 Task: Create a rule when custom fields comments is set to a number lower than by me.
Action: Mouse moved to (1147, 96)
Screenshot: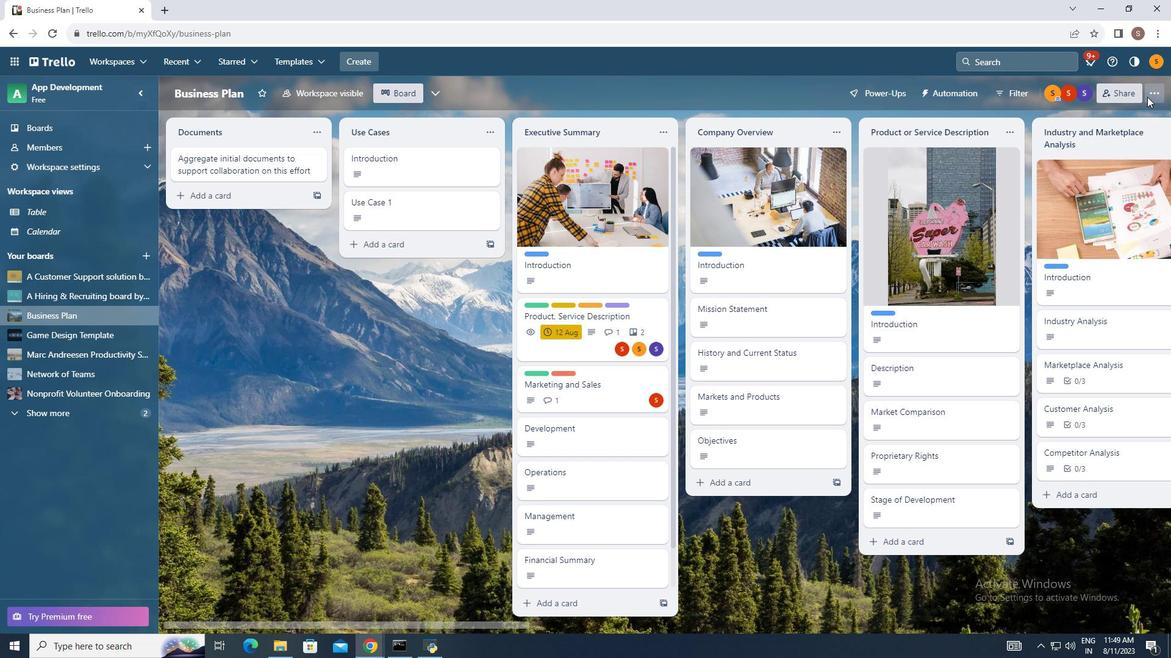 
Action: Mouse pressed left at (1147, 96)
Screenshot: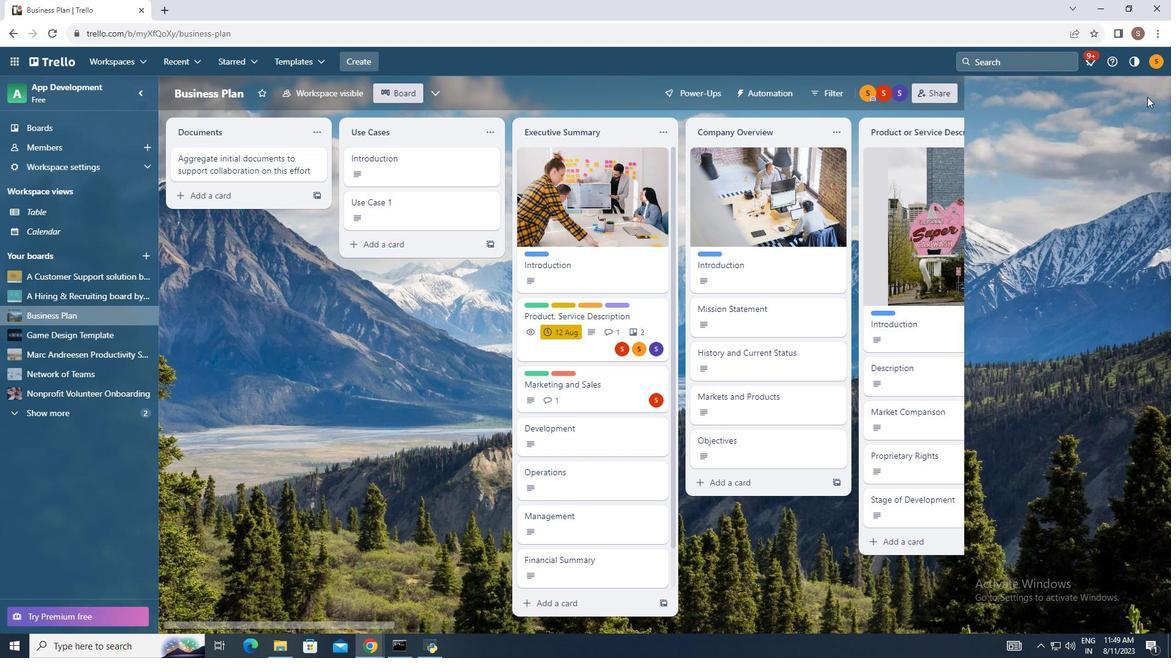 
Action: Mouse moved to (1033, 257)
Screenshot: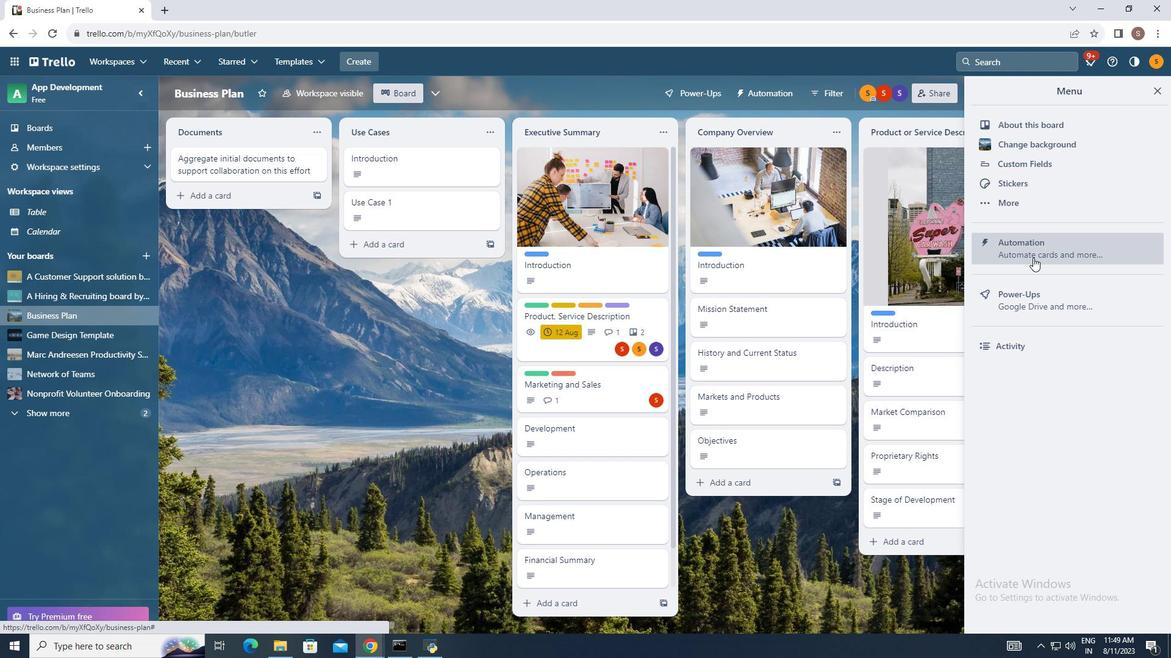 
Action: Mouse pressed left at (1033, 257)
Screenshot: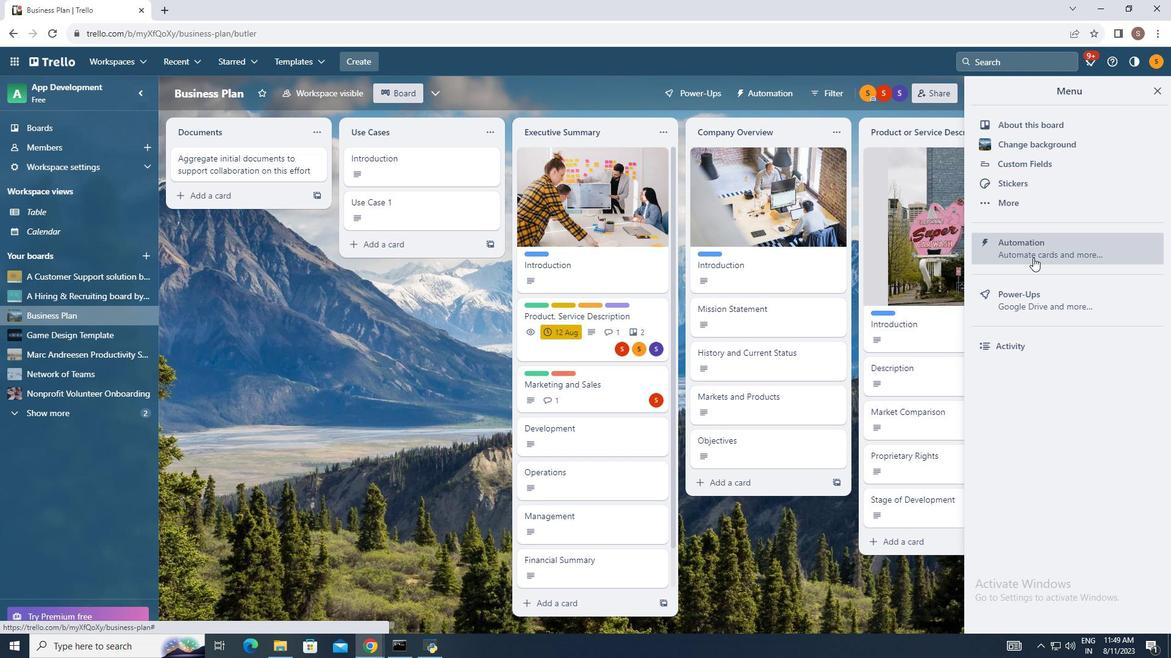 
Action: Mouse moved to (201, 204)
Screenshot: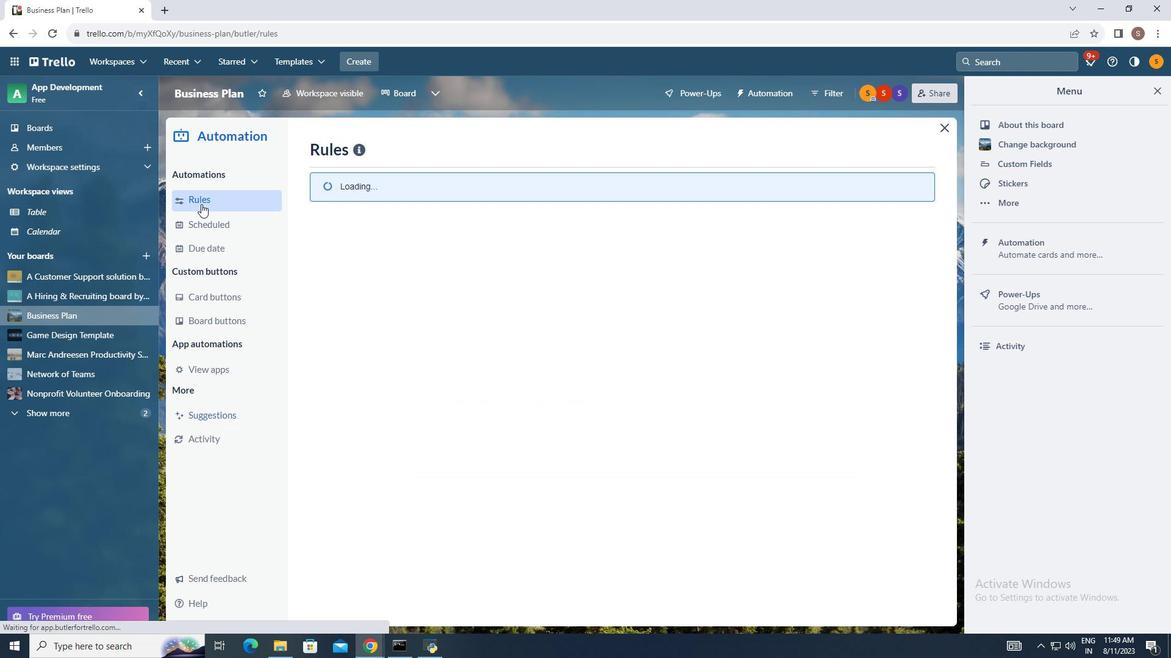 
Action: Mouse pressed left at (201, 204)
Screenshot: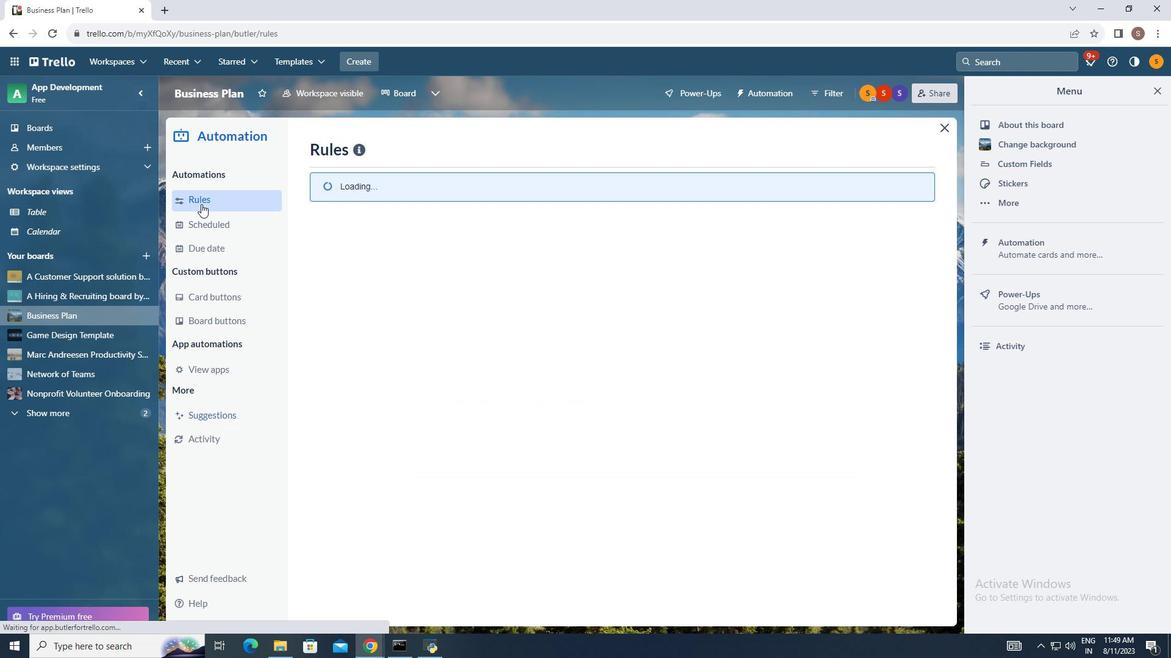 
Action: Mouse moved to (809, 150)
Screenshot: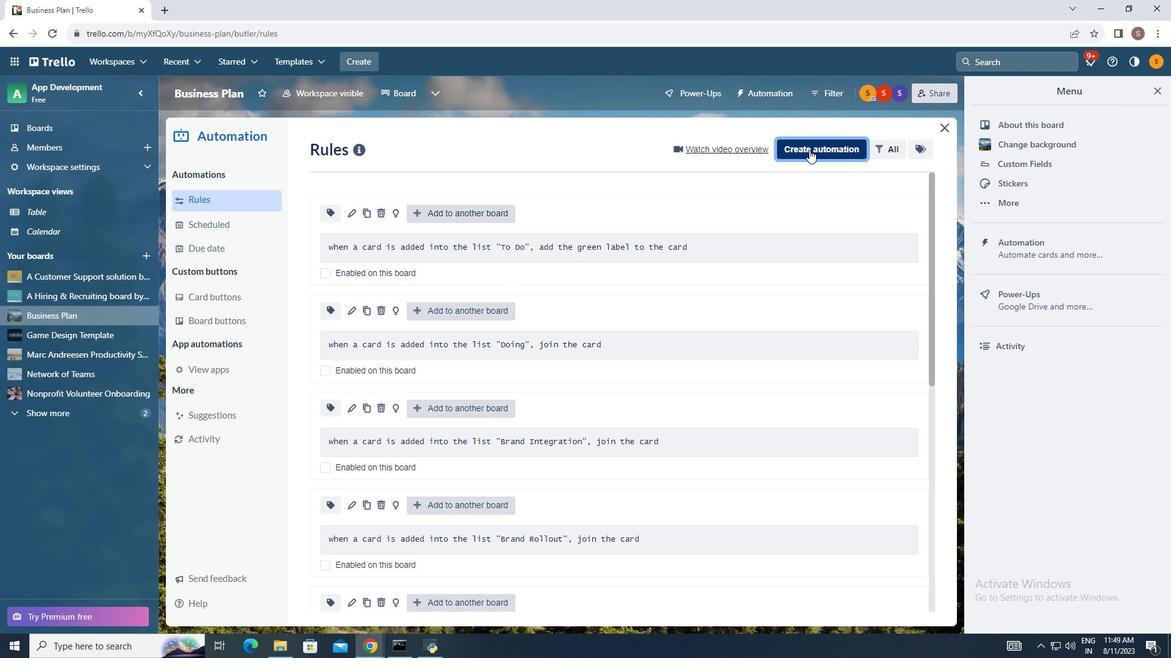 
Action: Mouse pressed left at (809, 150)
Screenshot: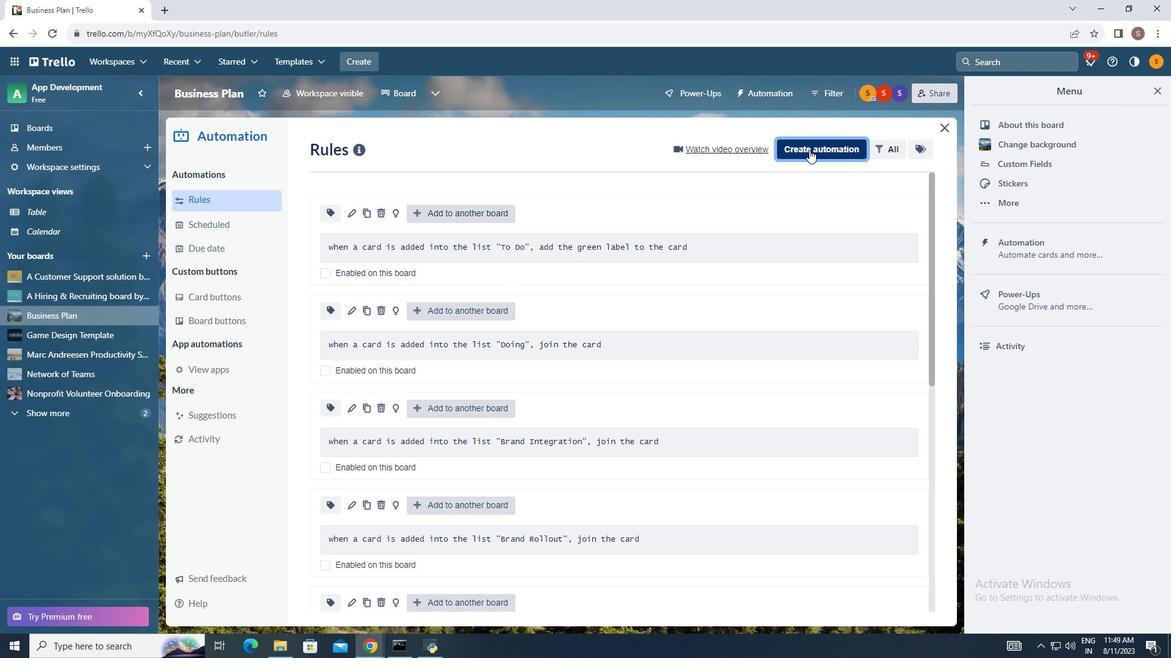 
Action: Mouse moved to (627, 264)
Screenshot: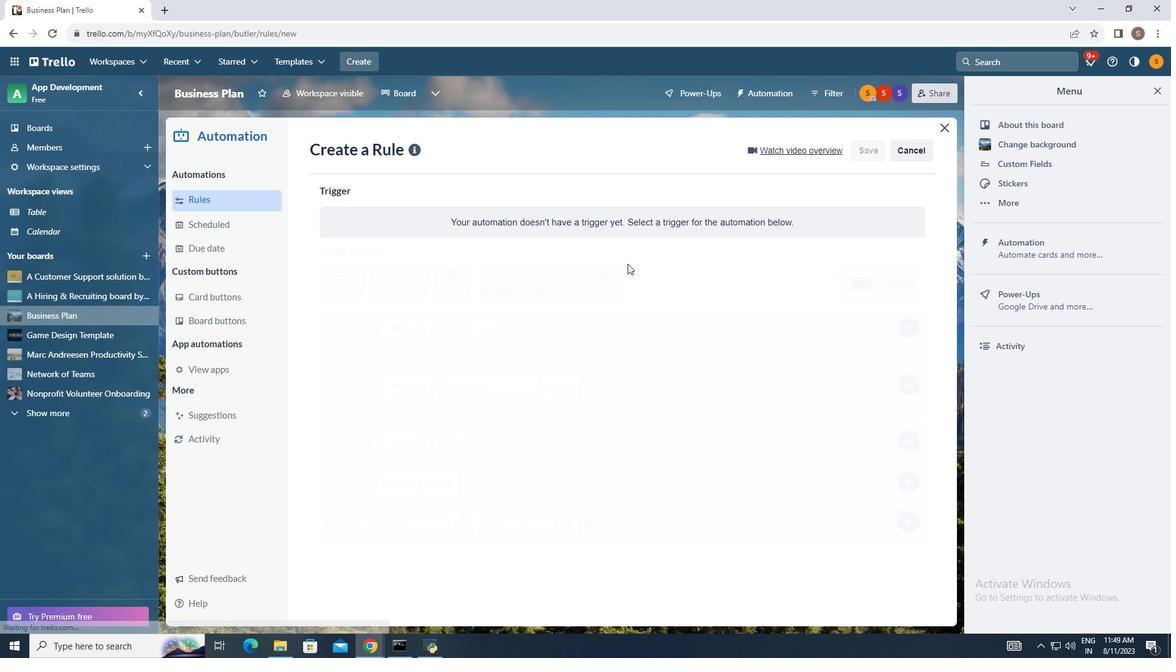 
Action: Mouse pressed left at (627, 264)
Screenshot: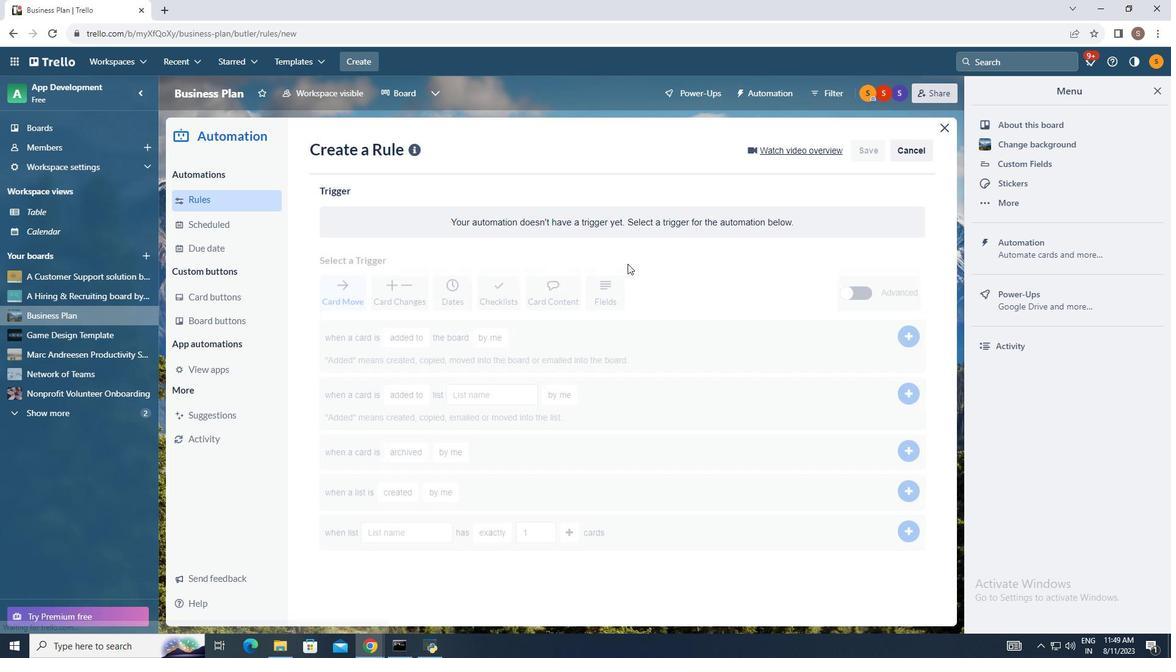 
Action: Mouse moved to (603, 306)
Screenshot: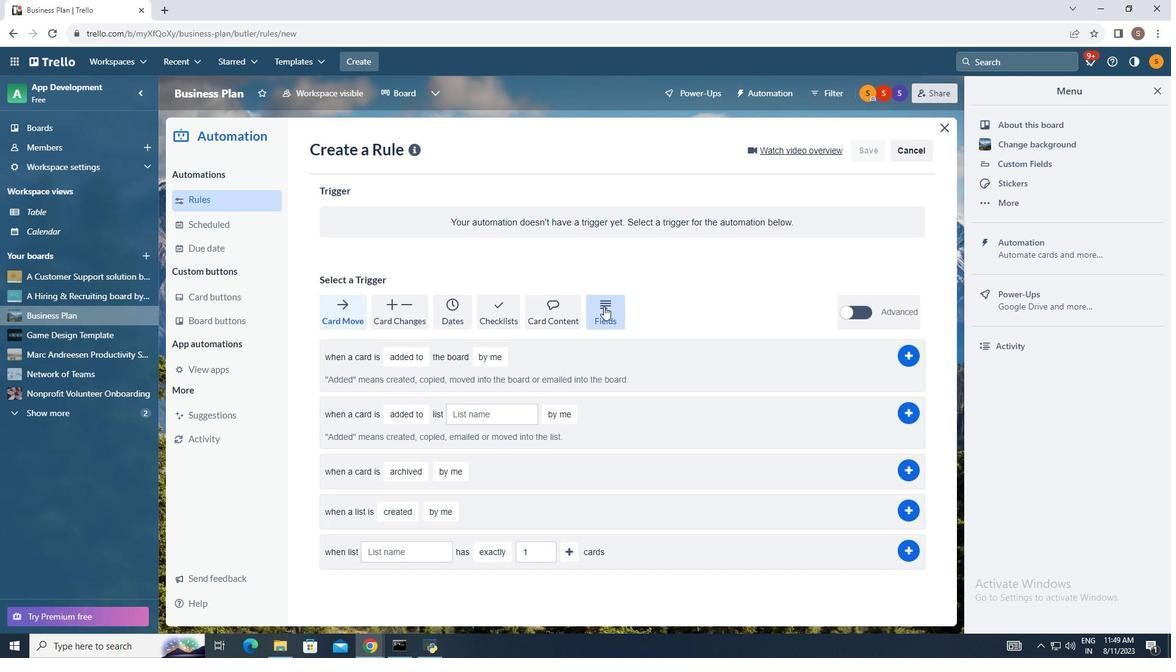 
Action: Mouse pressed left at (603, 306)
Screenshot: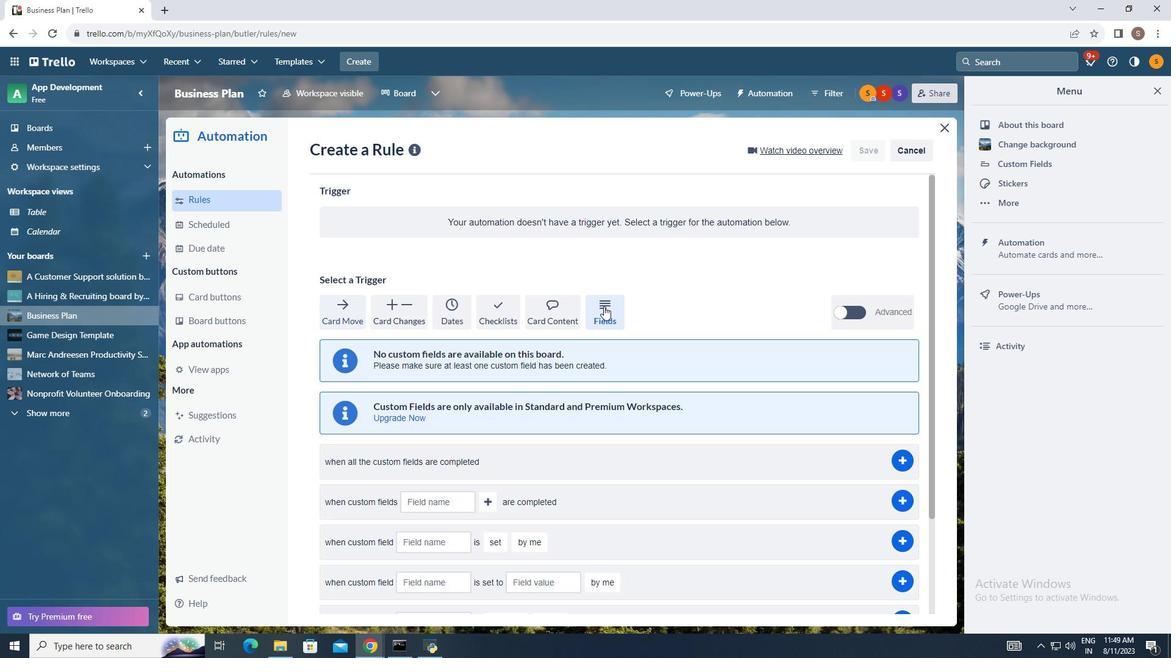 
Action: Mouse moved to (546, 434)
Screenshot: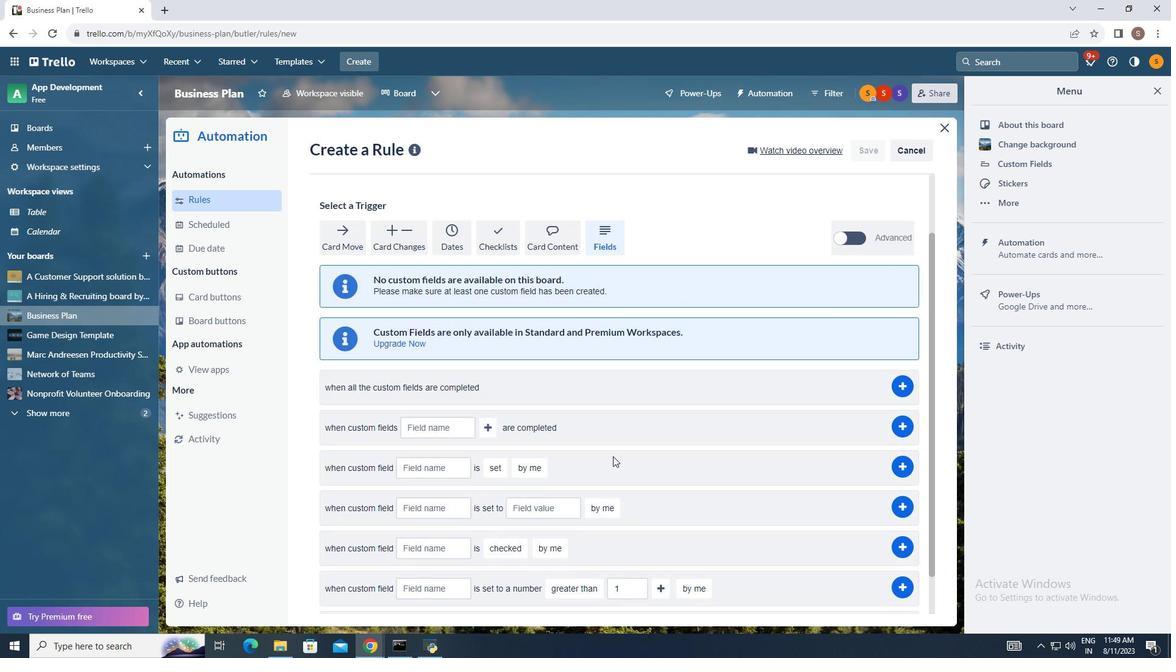 
Action: Mouse scrolled (546, 433) with delta (0, 0)
Screenshot: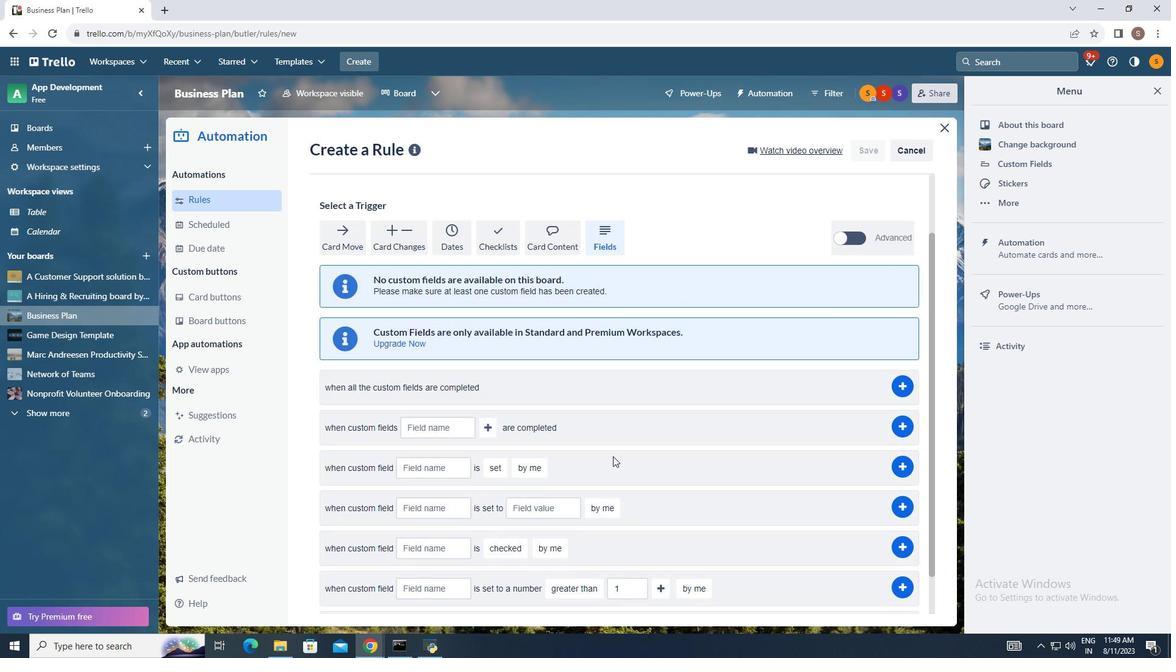 
Action: Mouse moved to (565, 451)
Screenshot: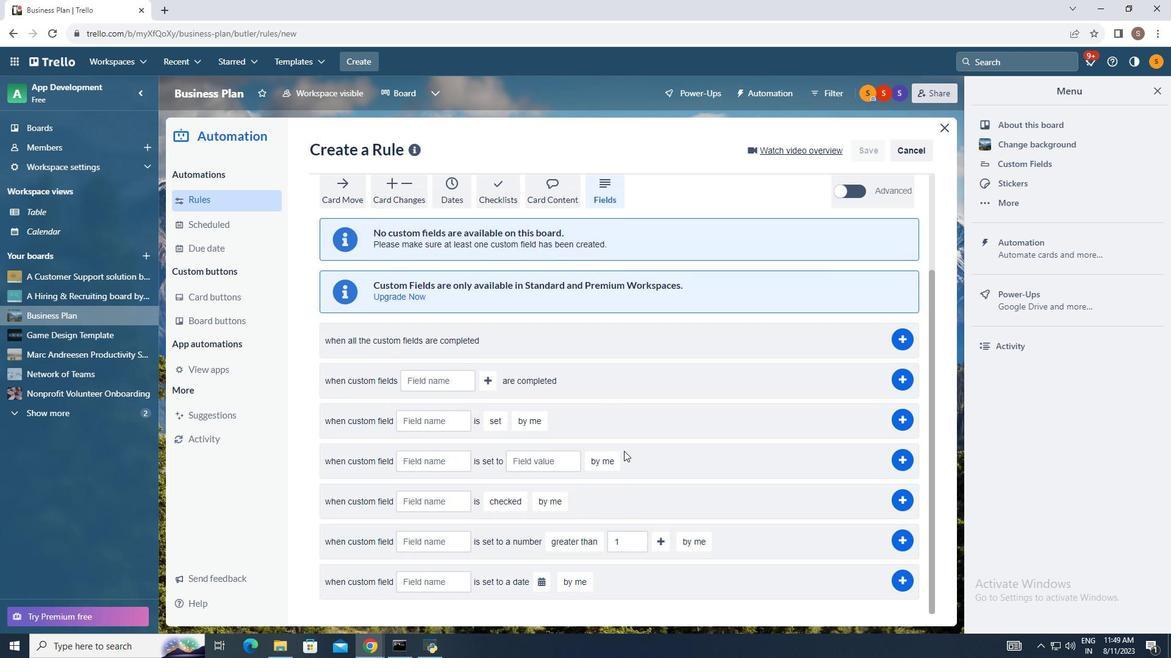 
Action: Mouse scrolled (565, 451) with delta (0, 0)
Screenshot: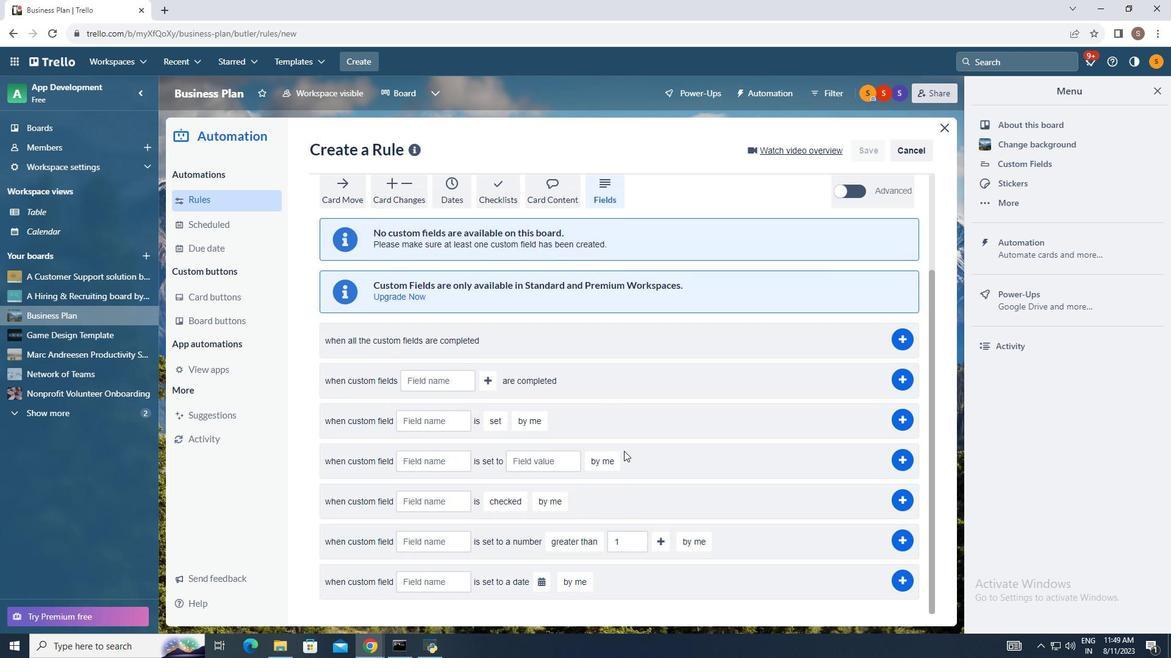 
Action: Mouse moved to (585, 456)
Screenshot: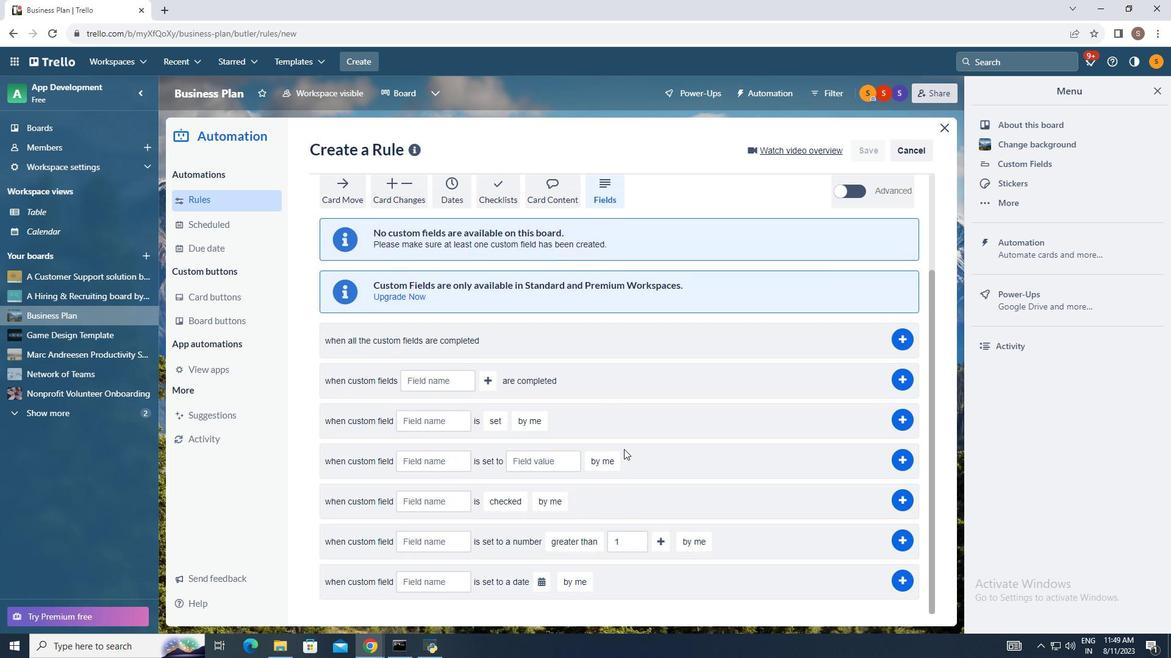 
Action: Mouse scrolled (585, 456) with delta (0, 0)
Screenshot: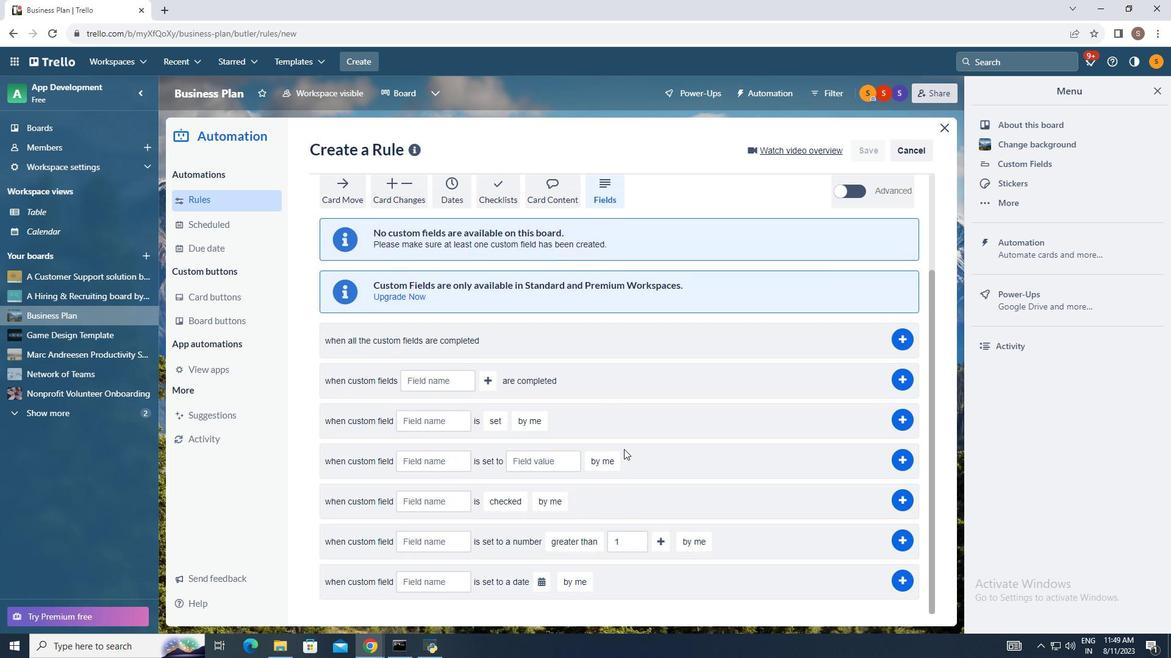 
Action: Mouse moved to (623, 453)
Screenshot: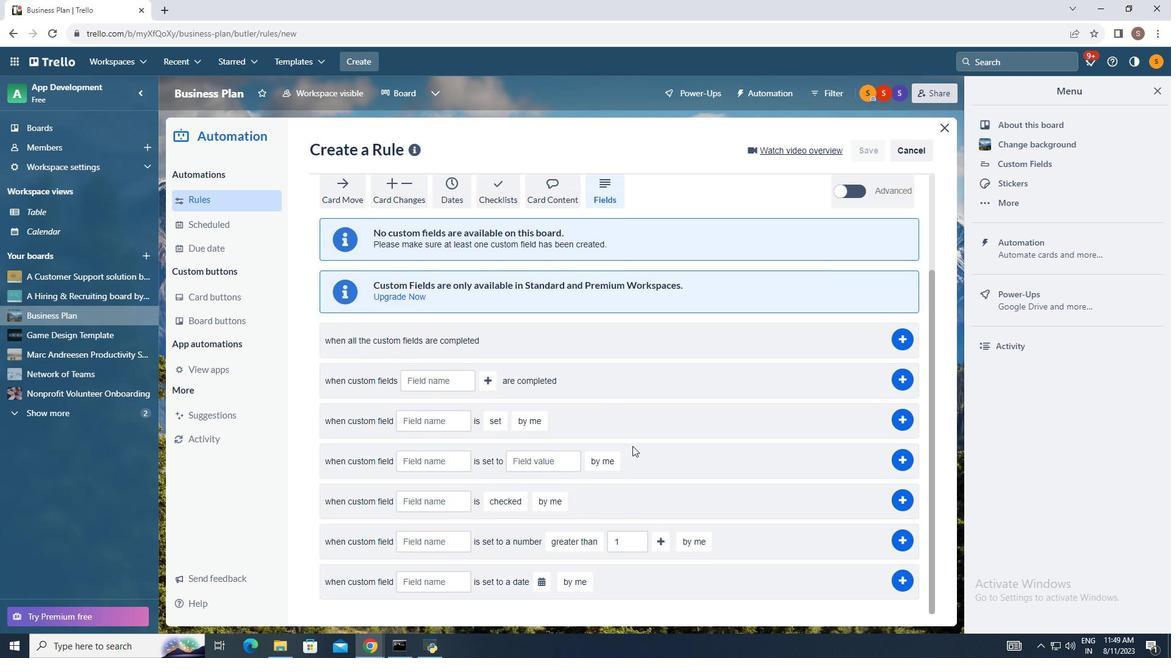 
Action: Mouse scrolled (623, 452) with delta (0, 0)
Screenshot: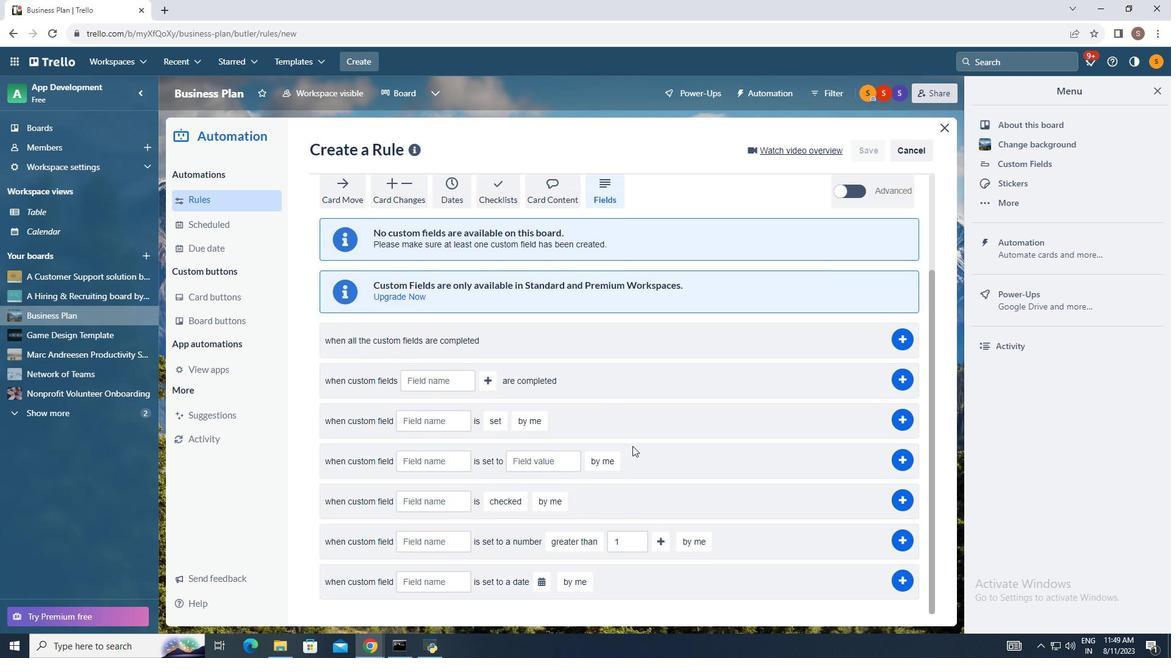 
Action: Mouse moved to (623, 450)
Screenshot: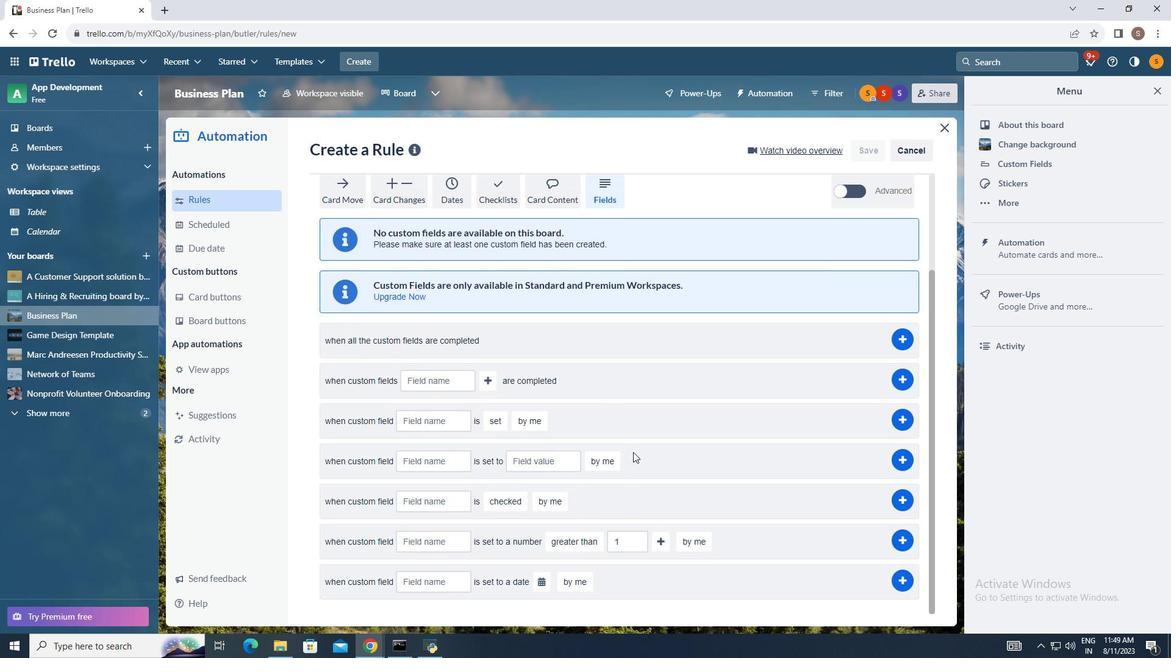 
Action: Mouse scrolled (623, 450) with delta (0, 0)
Screenshot: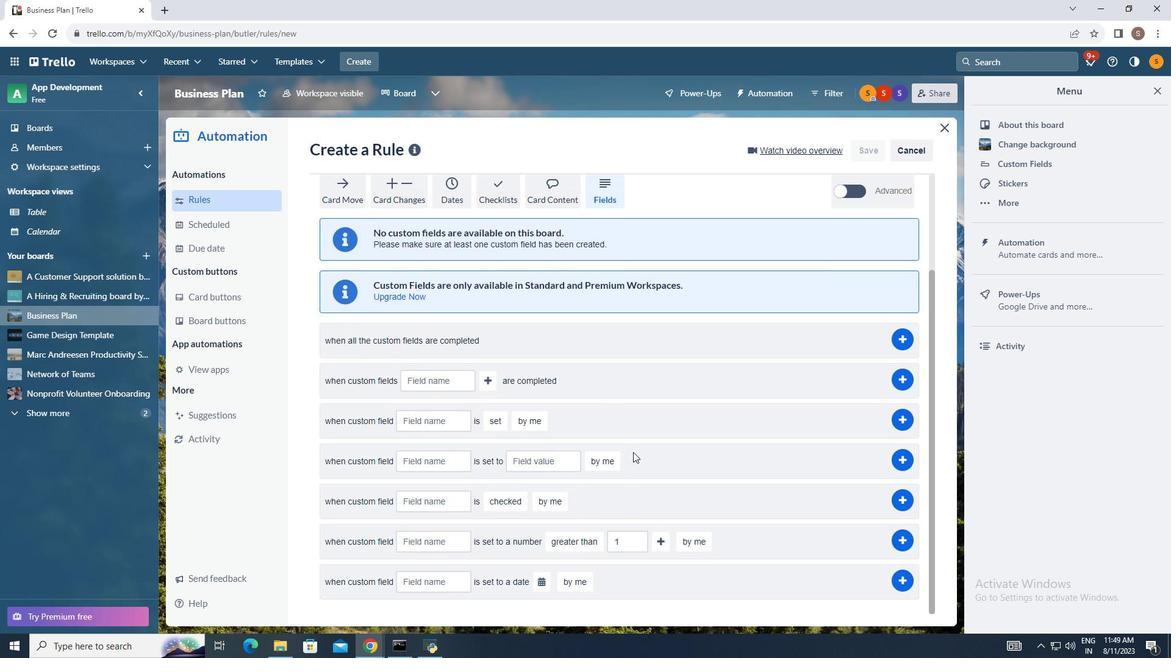
Action: Mouse moved to (421, 540)
Screenshot: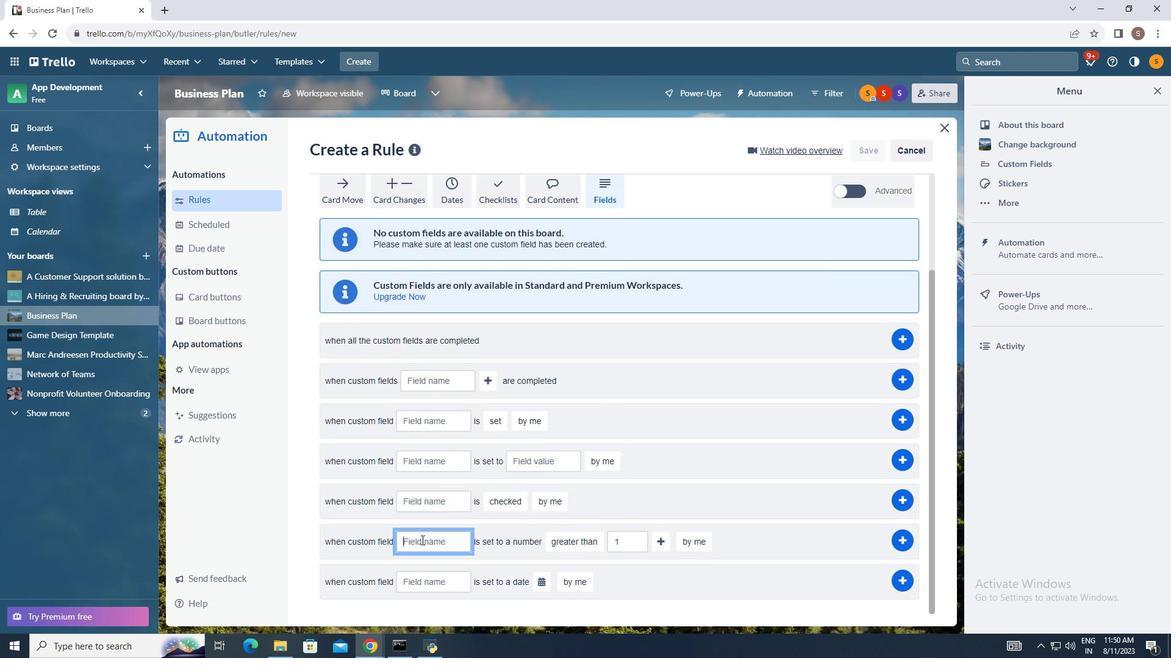 
Action: Mouse pressed left at (421, 540)
Screenshot: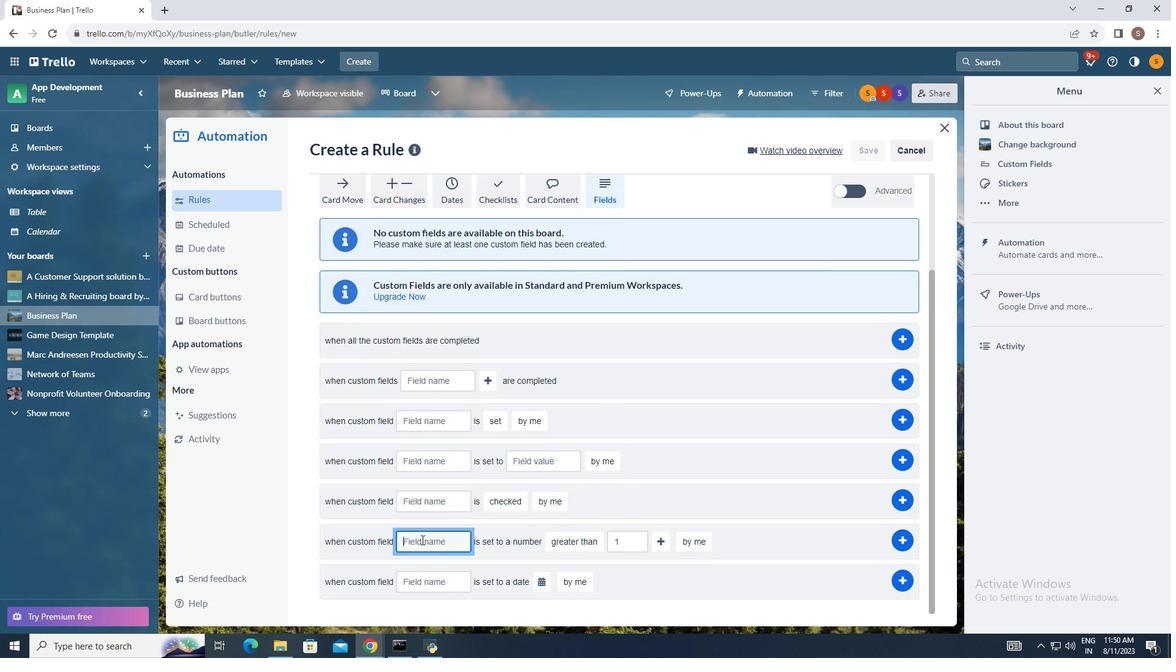 
Action: Key pressed comments
Screenshot: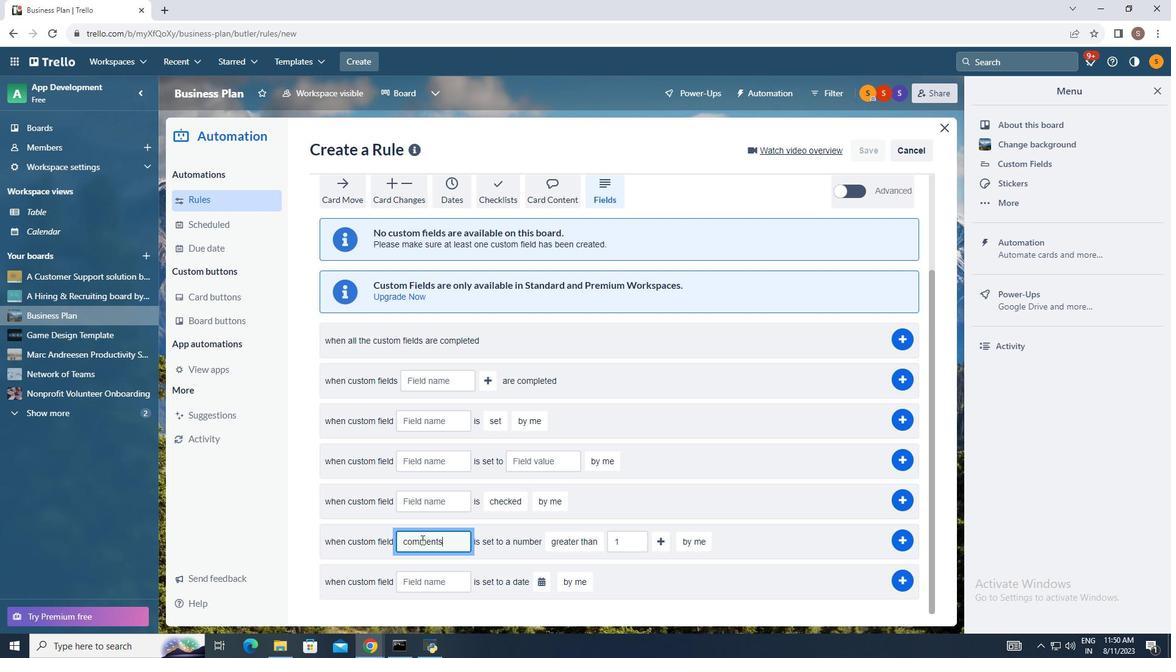 
Action: Mouse moved to (566, 542)
Screenshot: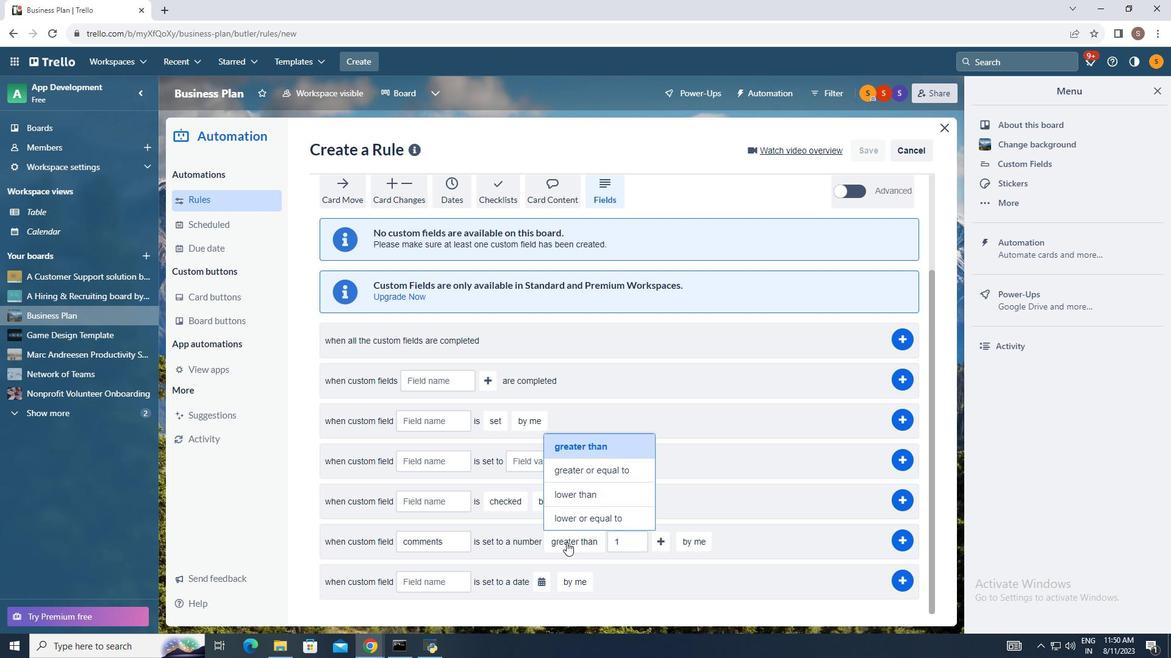 
Action: Mouse pressed left at (566, 542)
Screenshot: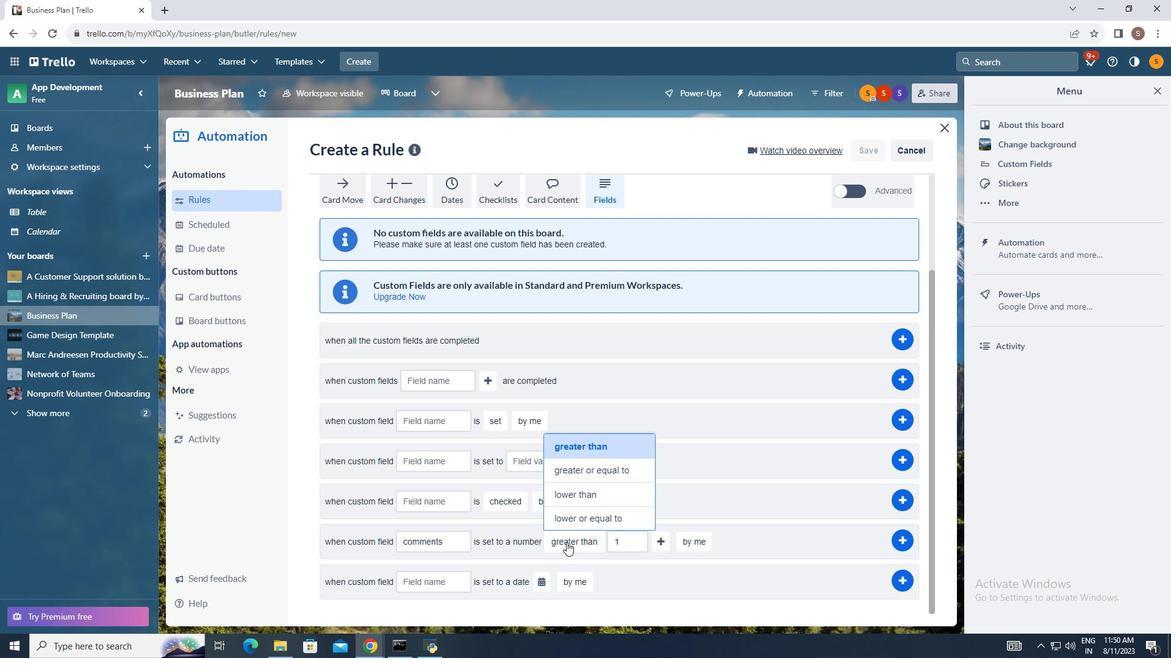 
Action: Mouse moved to (584, 491)
Screenshot: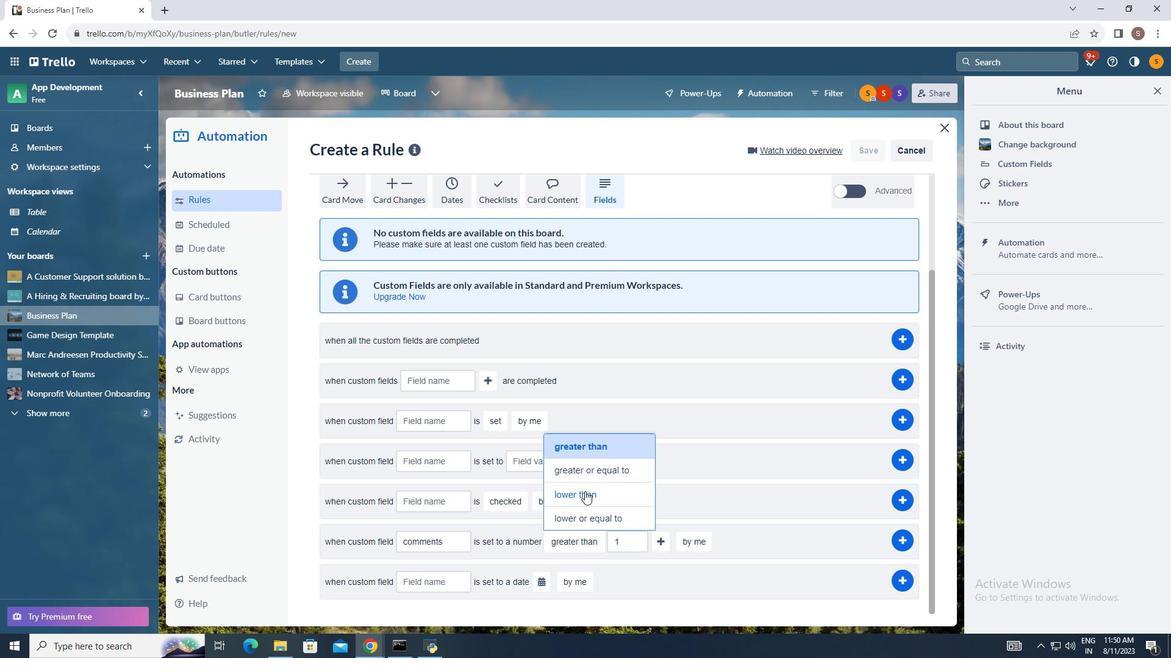 
Action: Mouse pressed left at (584, 491)
Screenshot: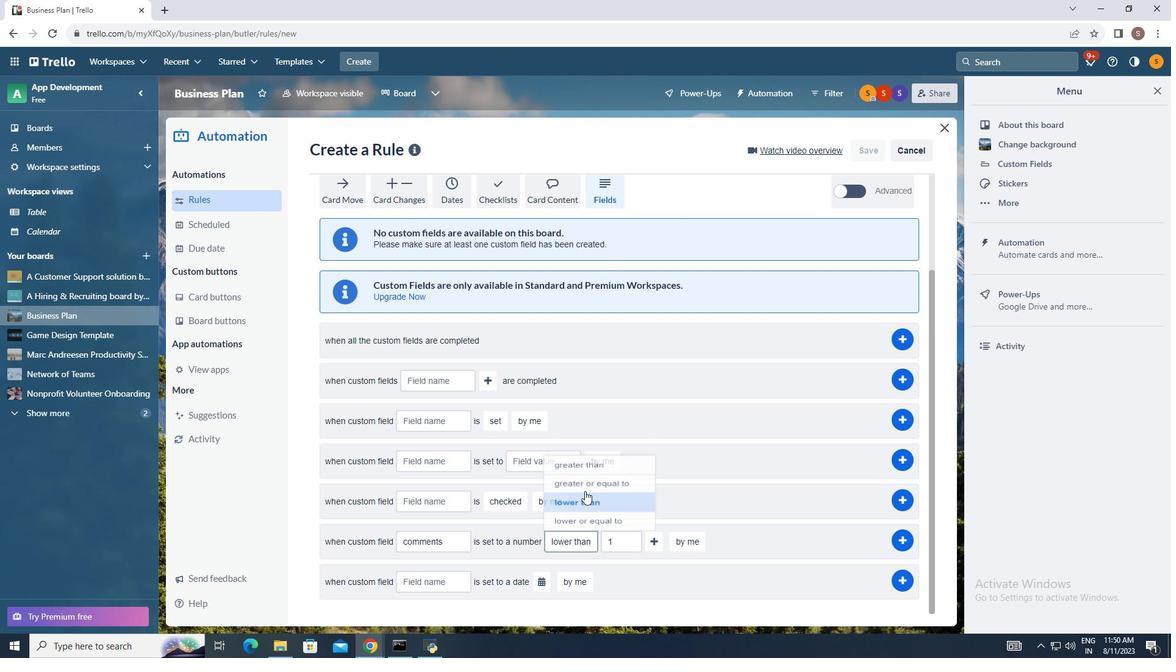 
Action: Mouse moved to (689, 537)
Screenshot: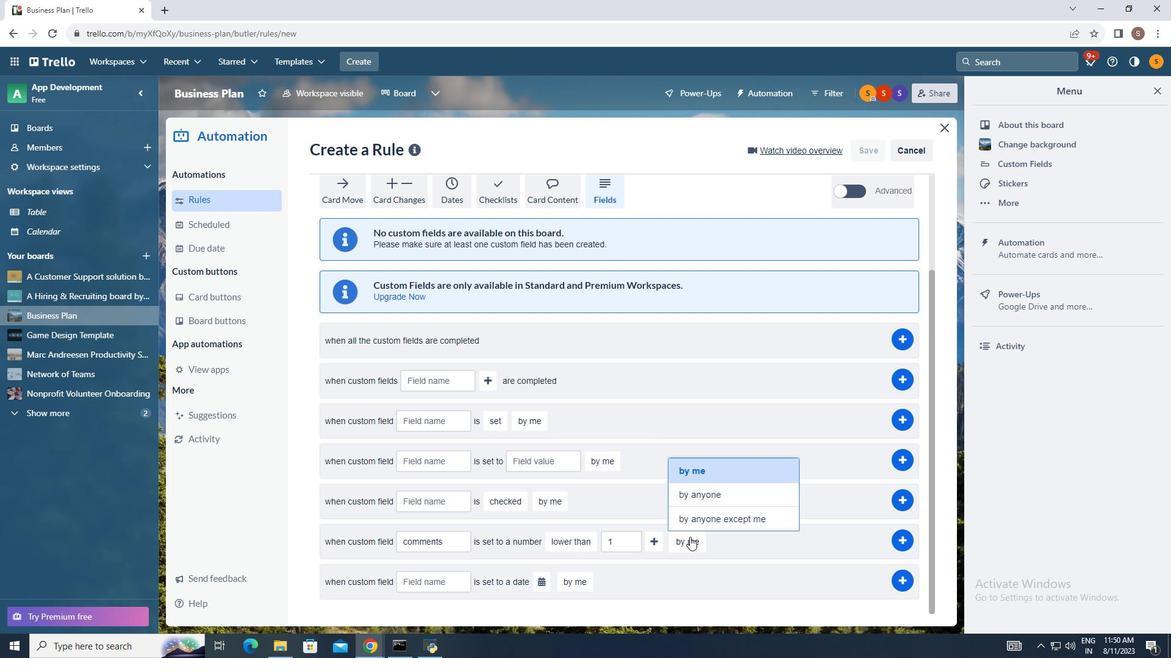
Action: Mouse pressed left at (689, 537)
Screenshot: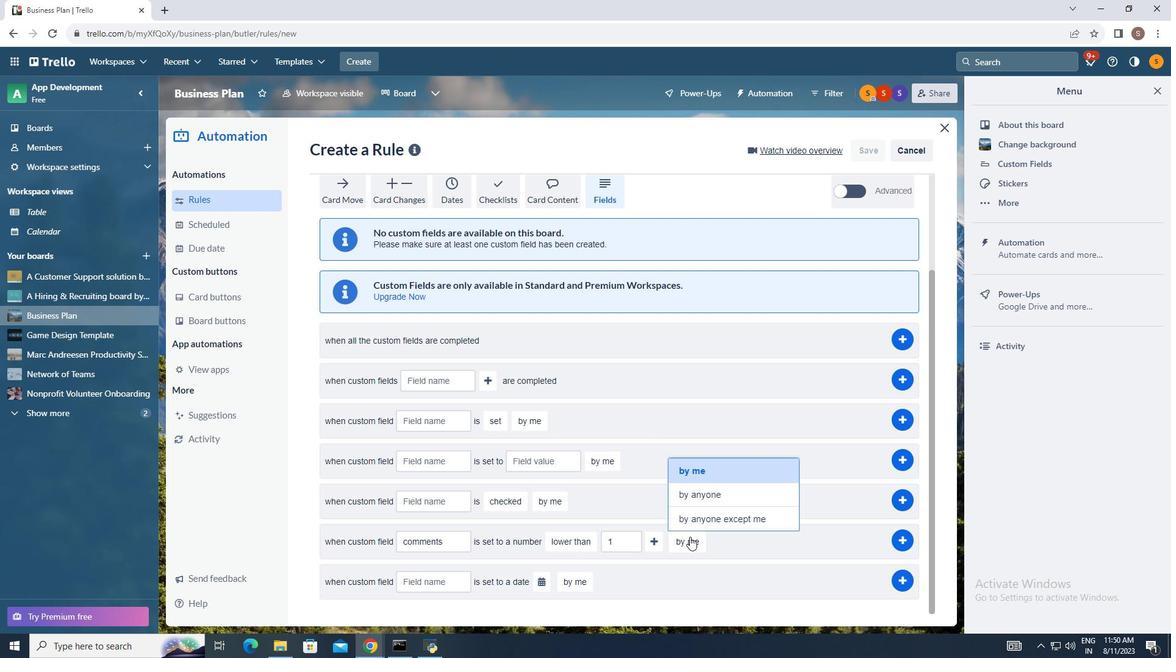 
Action: Mouse moved to (703, 470)
Screenshot: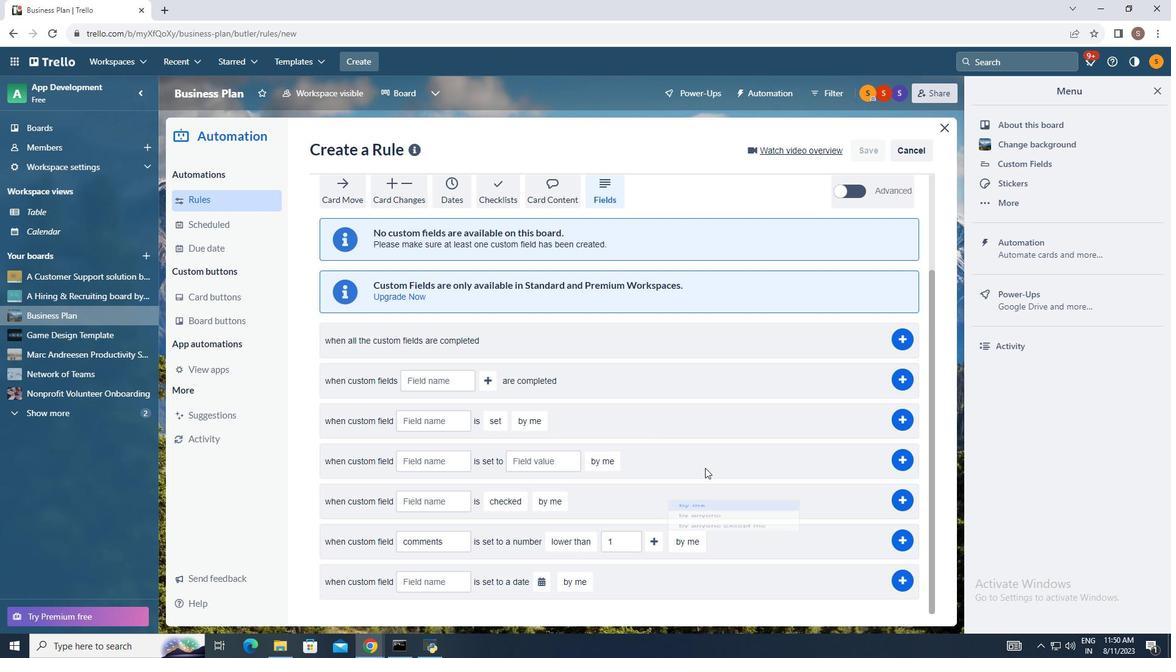 
Action: Mouse pressed left at (703, 470)
Screenshot: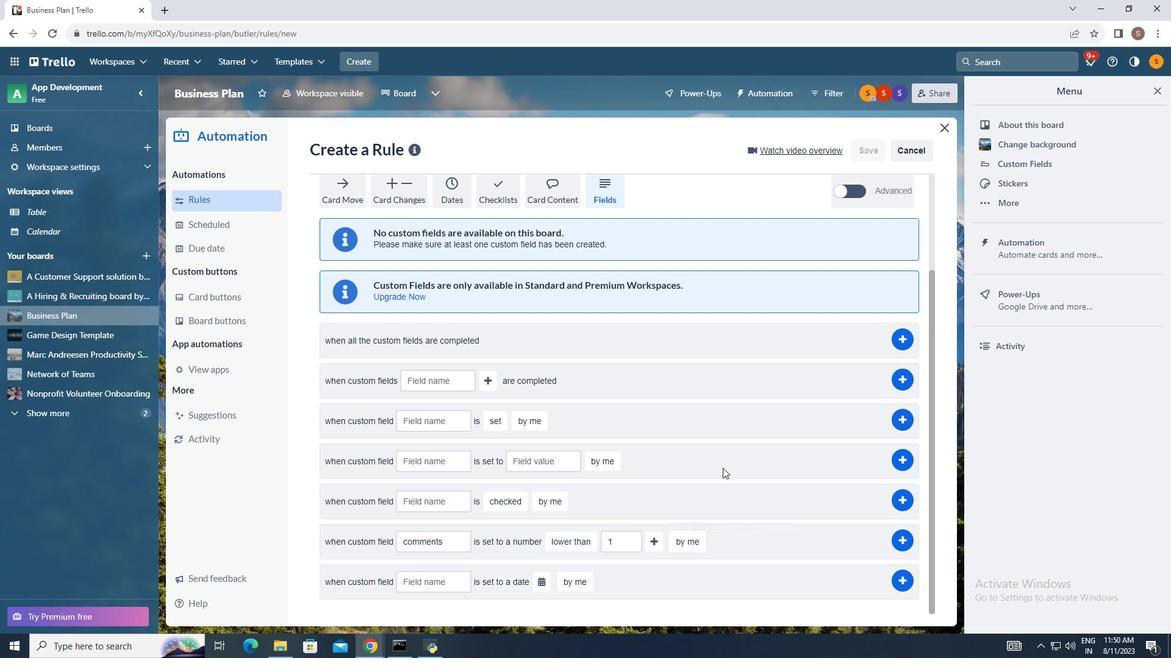 
Action: Mouse moved to (902, 541)
Screenshot: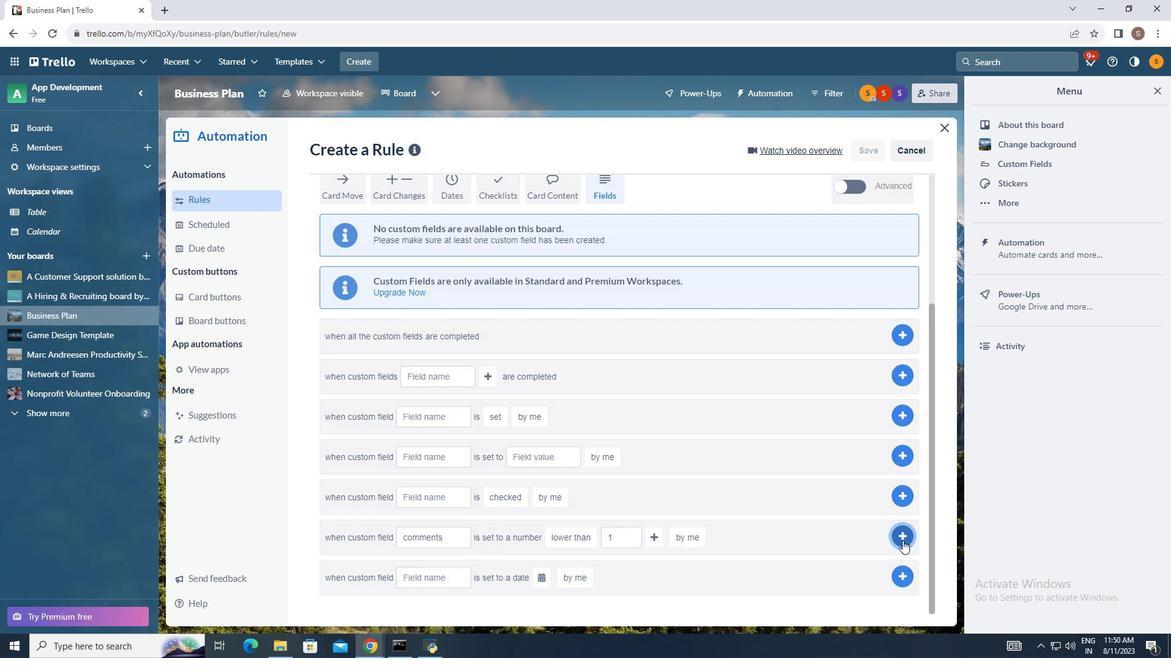 
Action: Mouse pressed left at (902, 541)
Screenshot: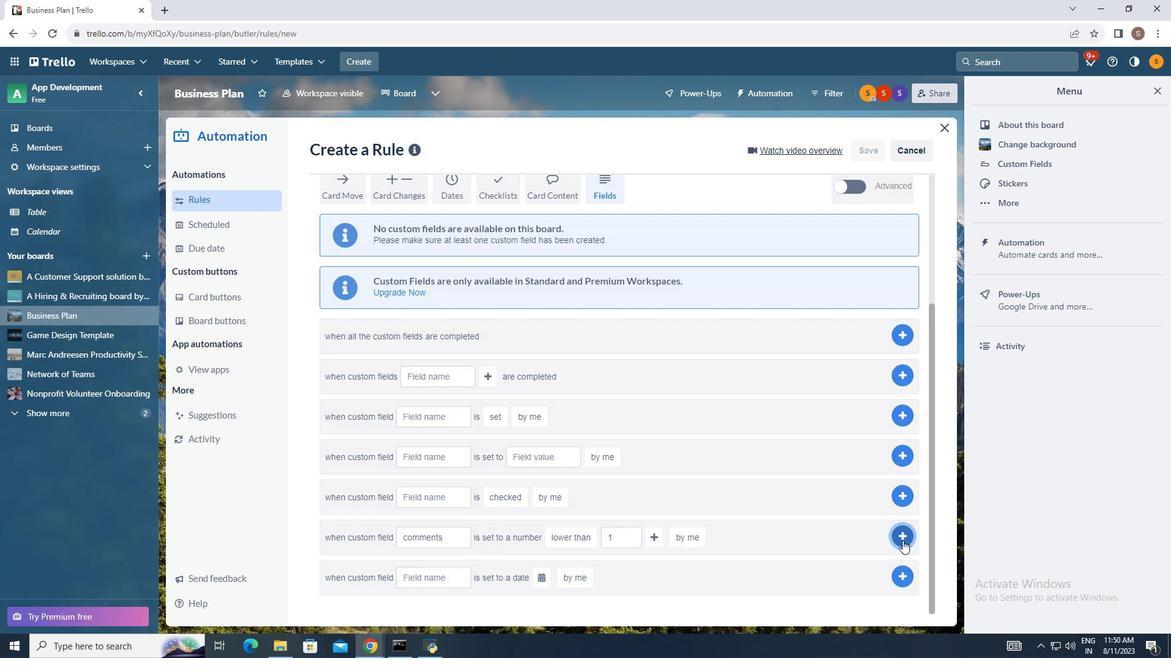 
Action: Mouse moved to (903, 541)
Screenshot: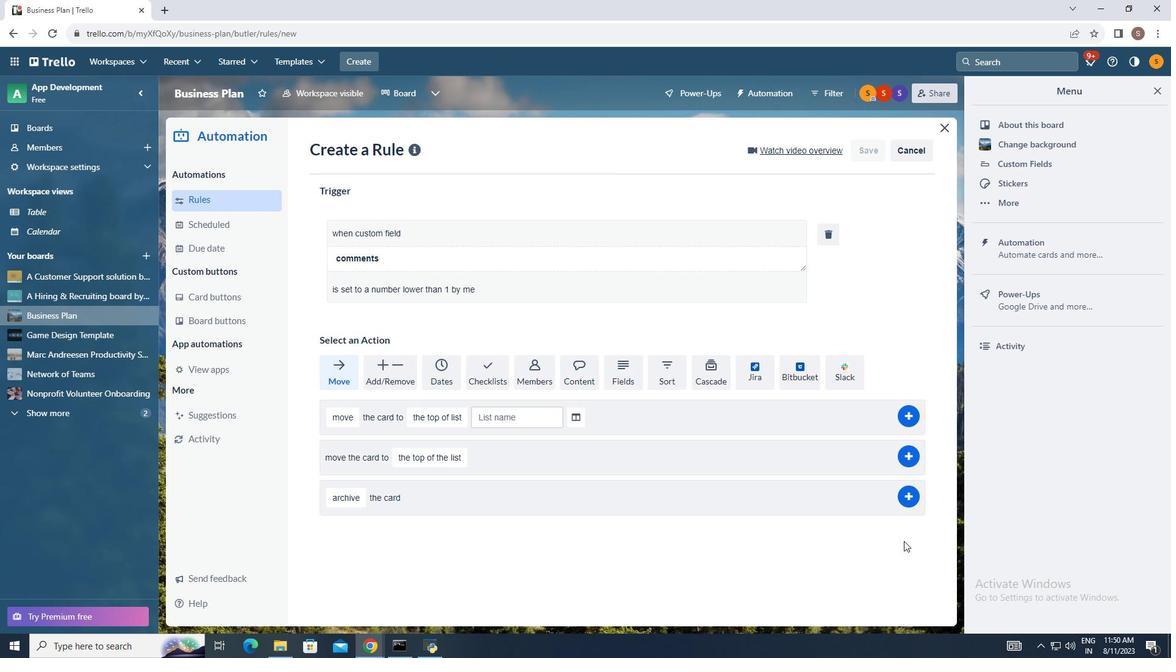 
